 Task: In the  document management.txtSelect Headings and apply  'Italics' Select the text and align it to the  'Center'. Select the table and apply  All Borders
Action: Mouse moved to (261, 328)
Screenshot: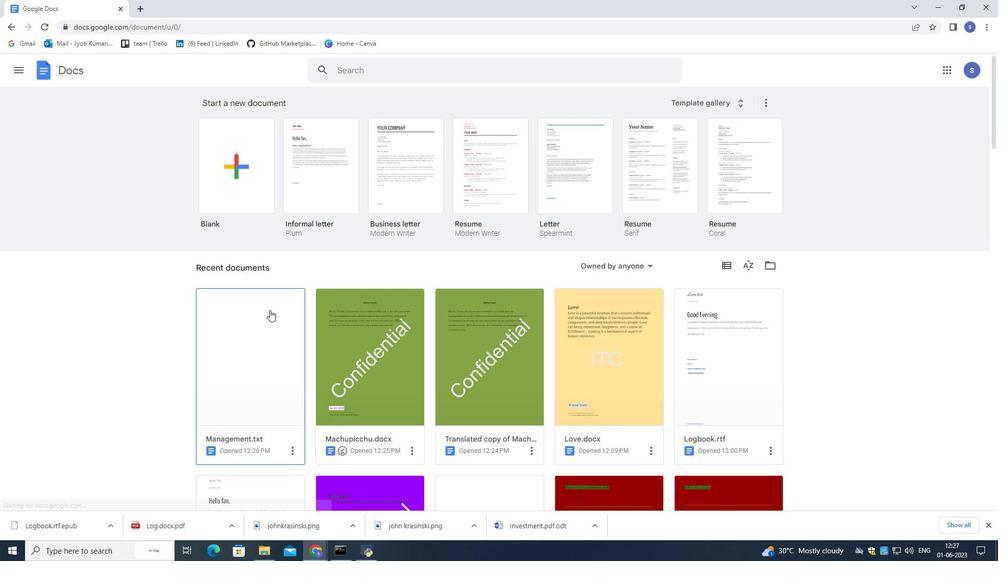 
Action: Mouse pressed left at (261, 328)
Screenshot: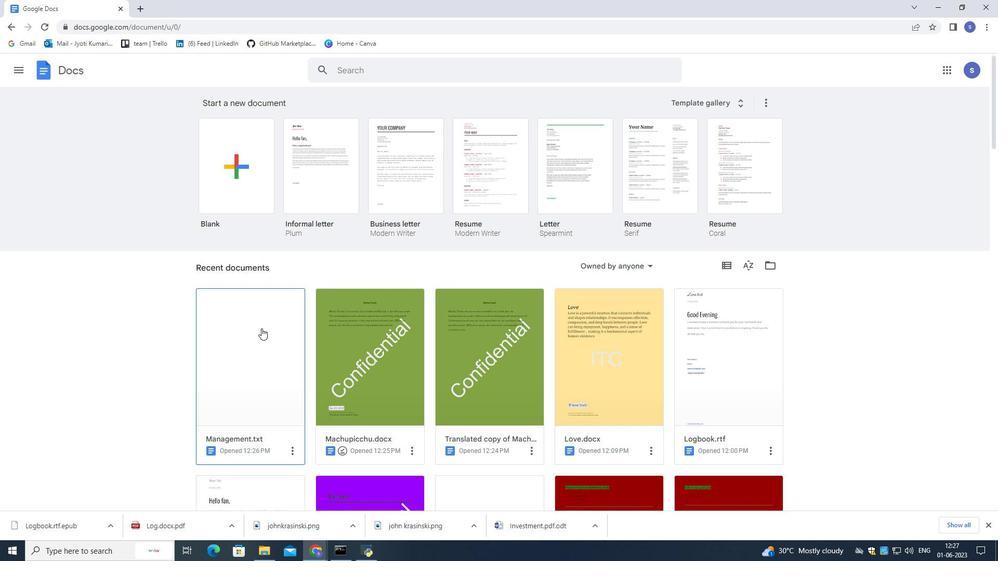 
Action: Mouse pressed left at (261, 328)
Screenshot: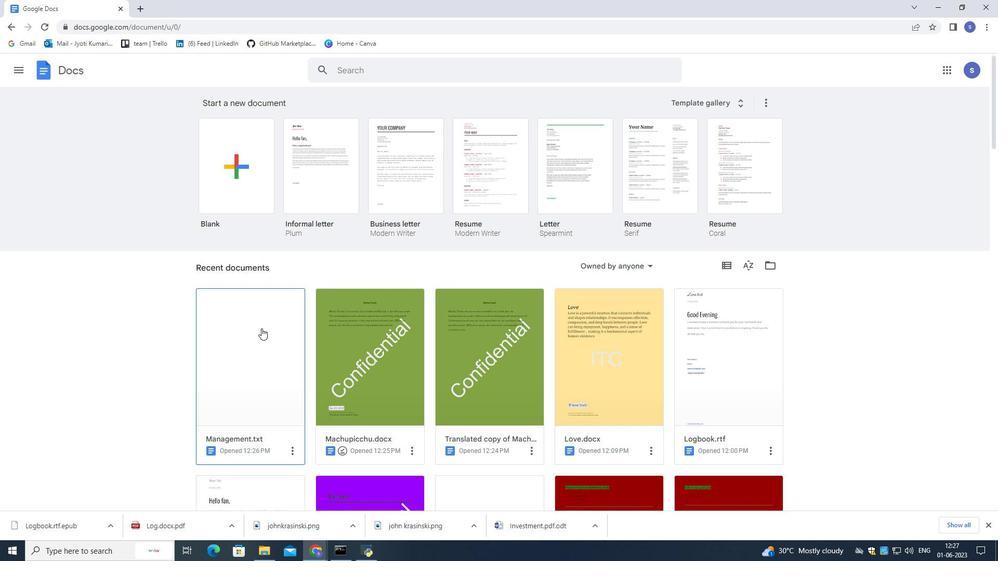 
Action: Mouse moved to (554, 229)
Screenshot: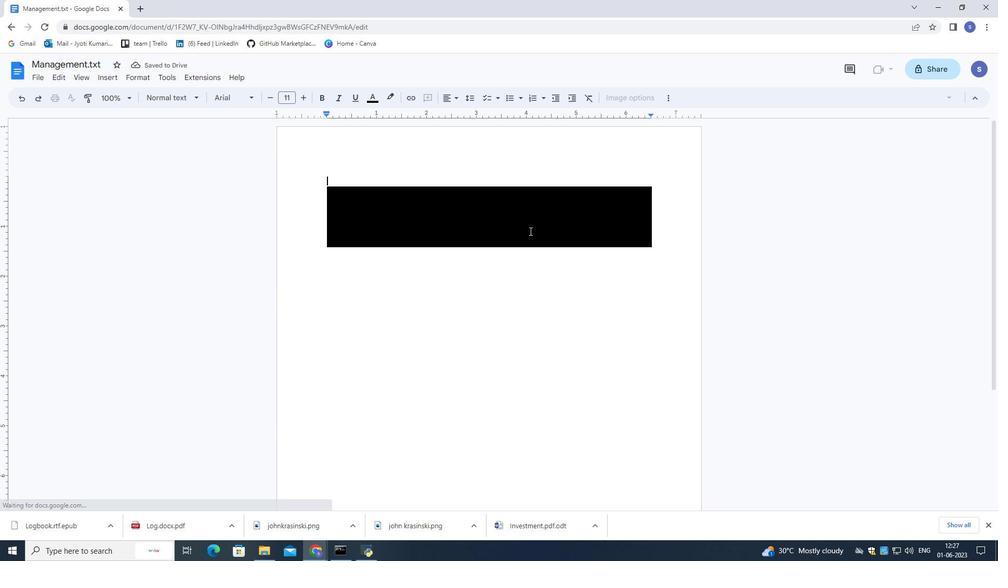 
Action: Mouse pressed left at (554, 229)
Screenshot: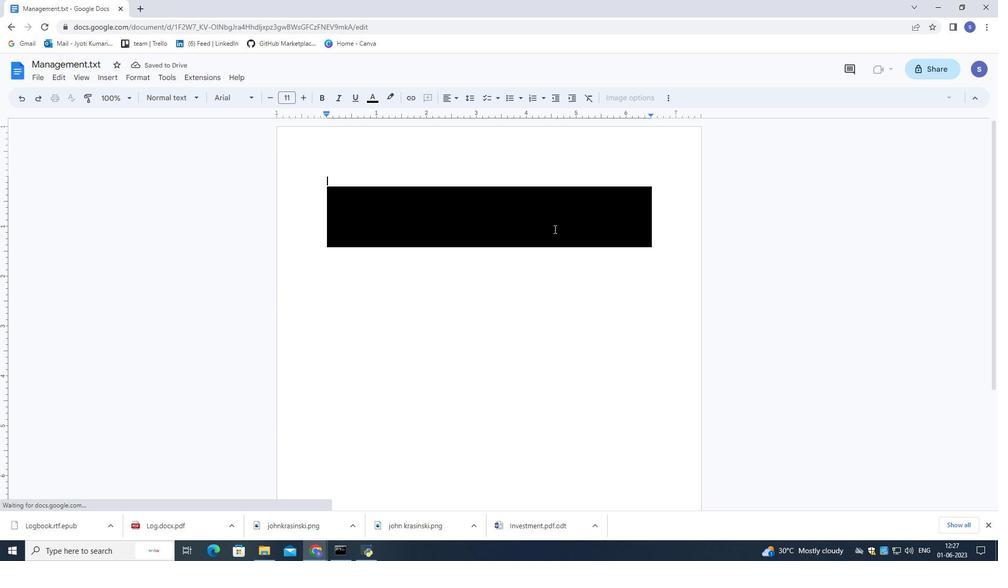 
Action: Mouse moved to (374, 96)
Screenshot: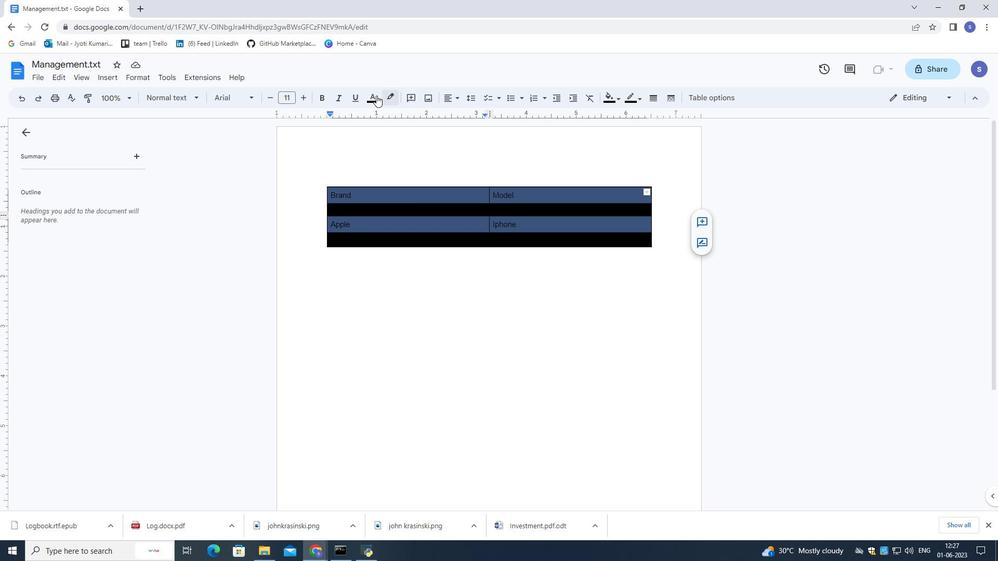 
Action: Mouse pressed left at (374, 96)
Screenshot: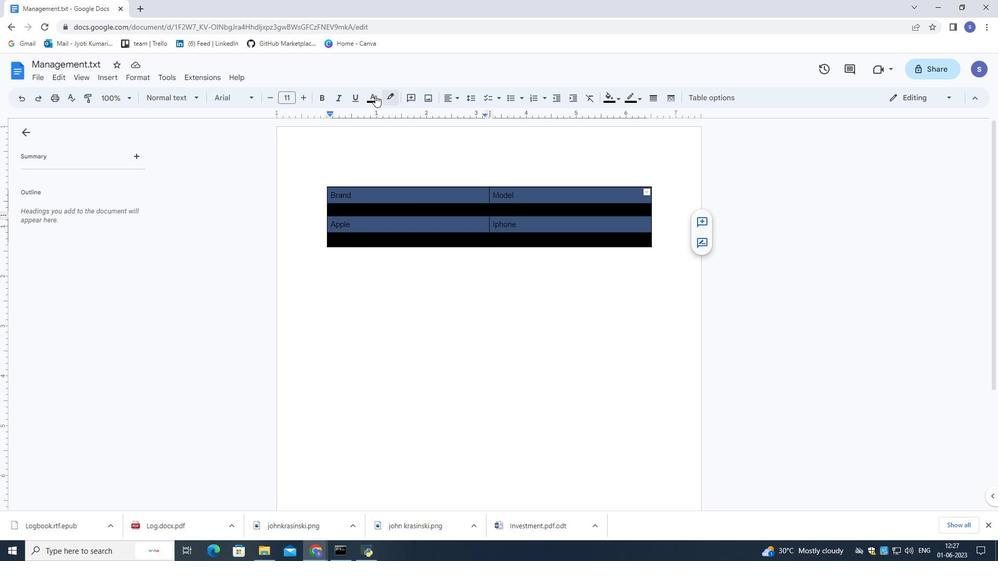 
Action: Mouse moved to (476, 116)
Screenshot: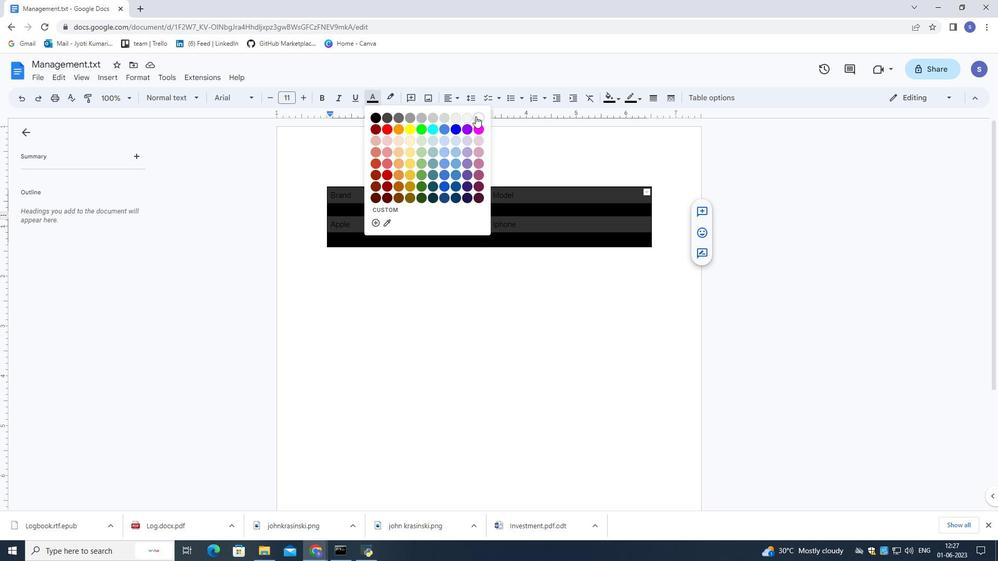 
Action: Mouse pressed left at (476, 116)
Screenshot: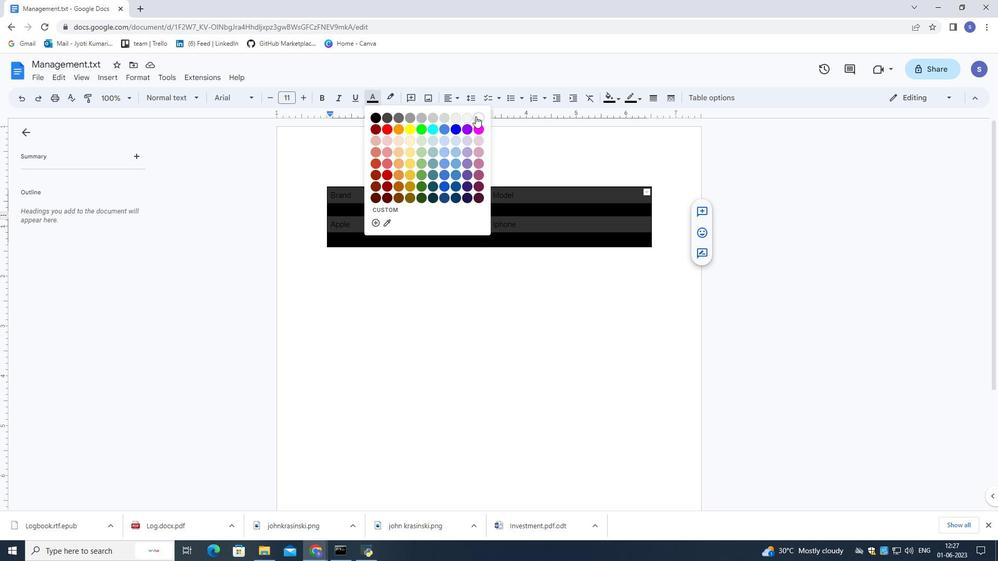 
Action: Mouse moved to (498, 148)
Screenshot: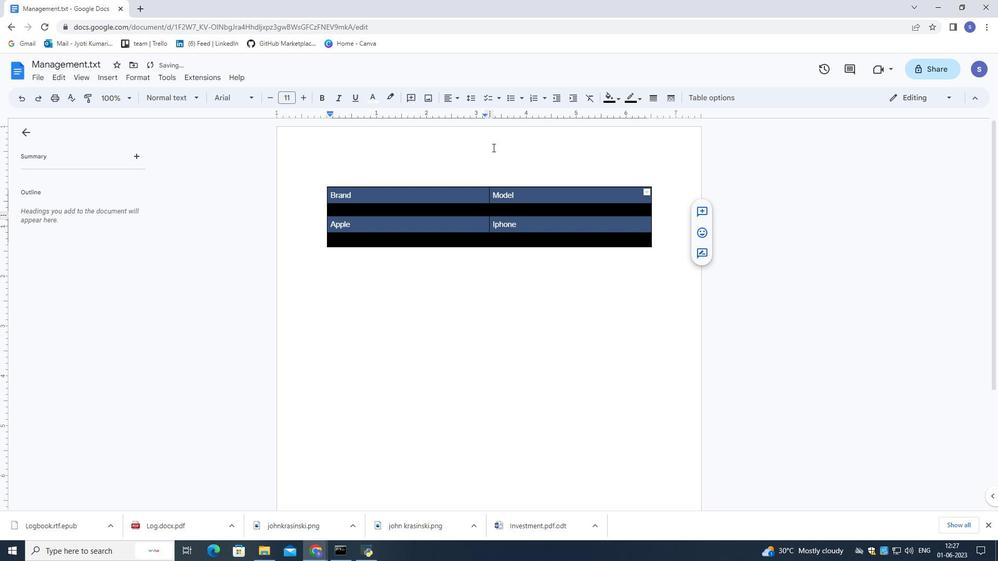 
Action: Mouse pressed left at (498, 148)
Screenshot: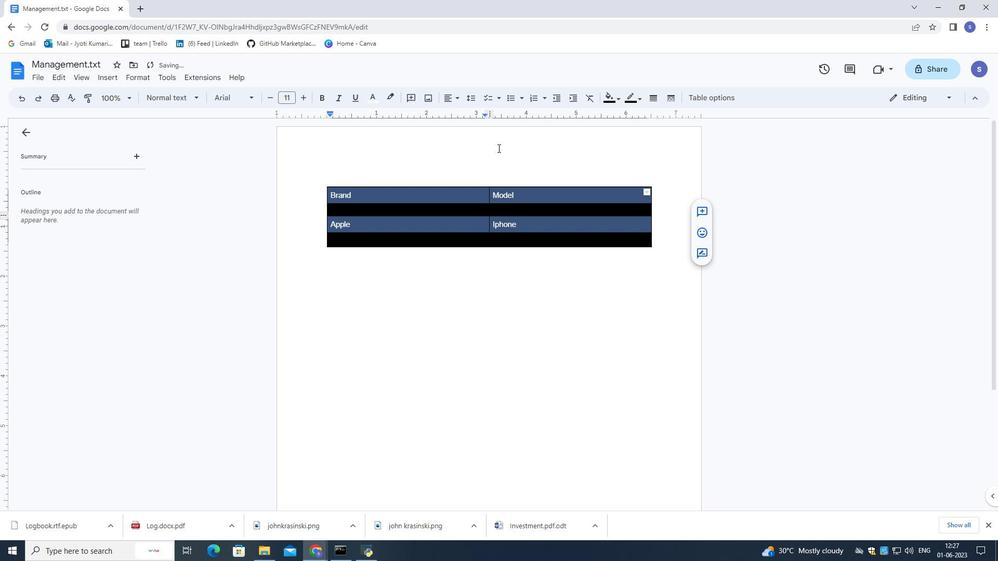 
Action: Mouse moved to (548, 201)
Screenshot: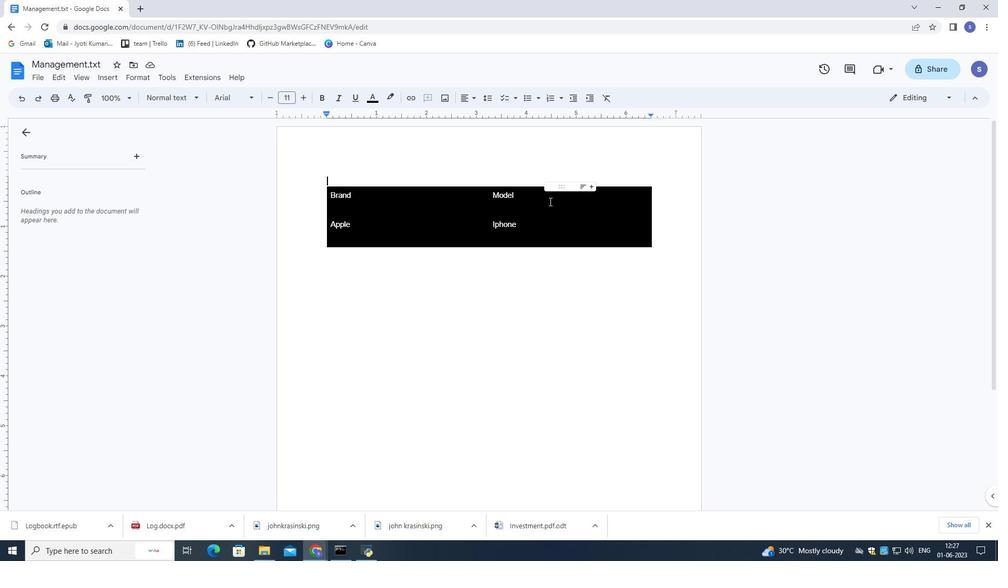 
Action: Mouse pressed left at (548, 201)
Screenshot: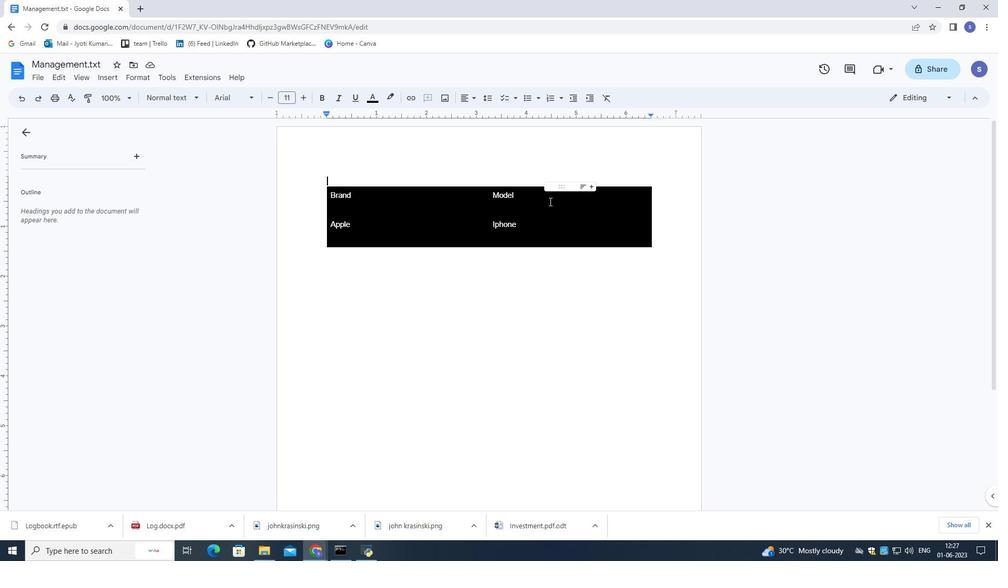 
Action: Mouse moved to (149, 77)
Screenshot: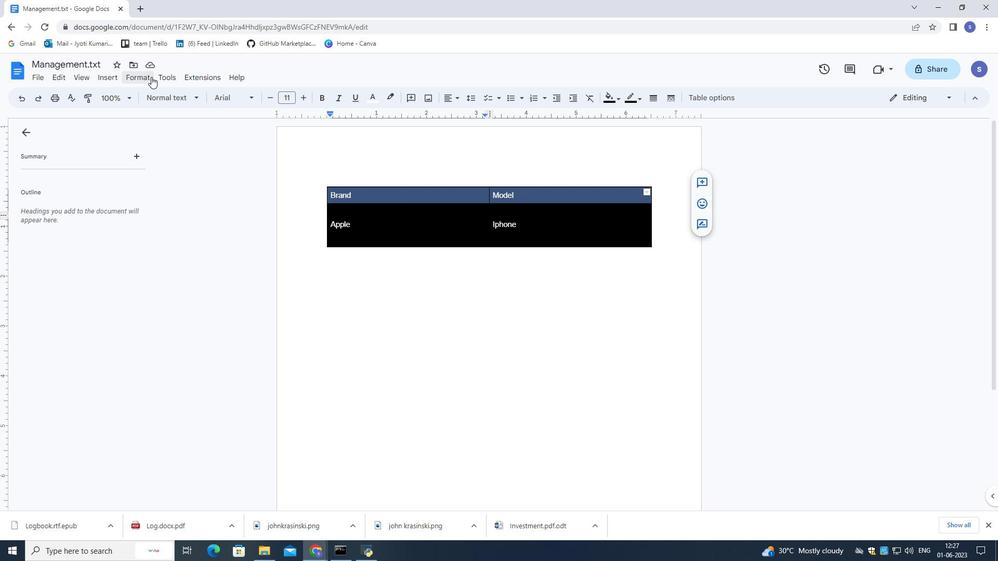 
Action: Mouse pressed left at (149, 77)
Screenshot: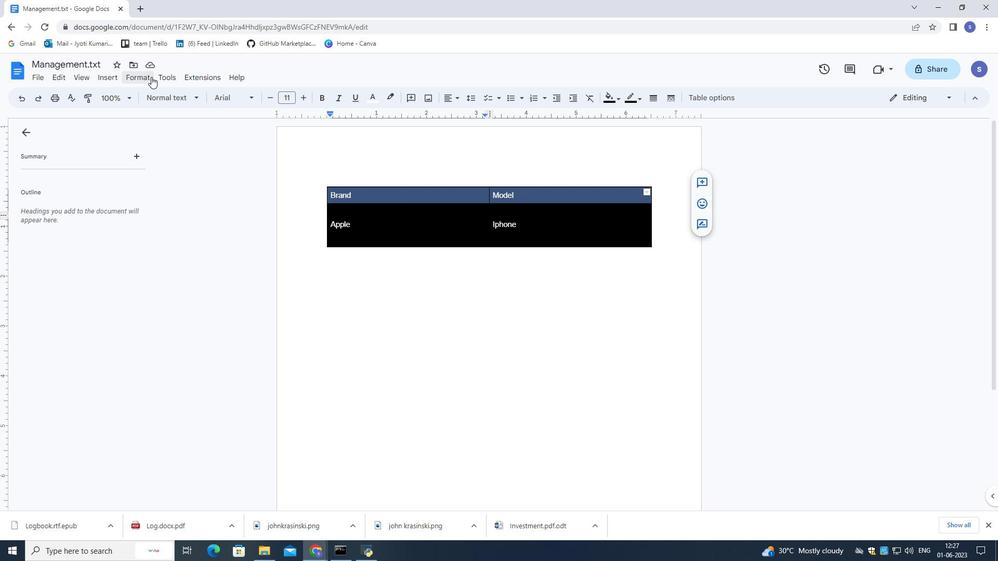 
Action: Mouse moved to (303, 112)
Screenshot: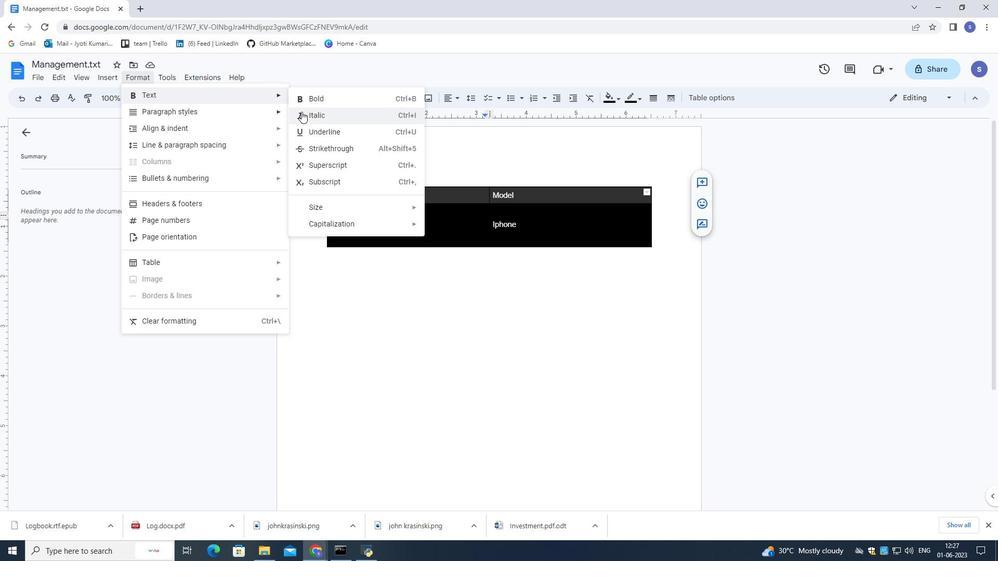 
Action: Mouse pressed left at (303, 112)
Screenshot: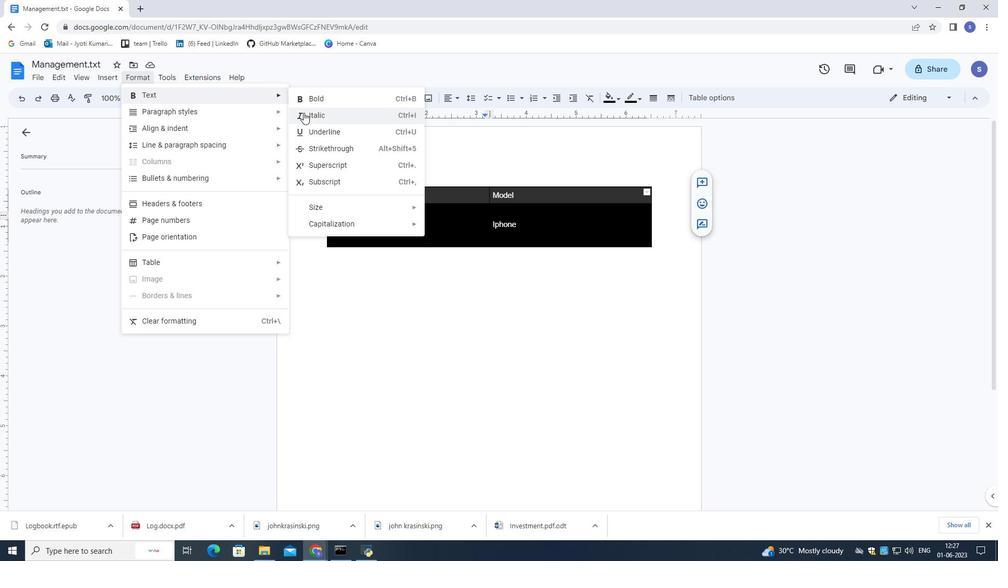 
Action: Mouse moved to (560, 235)
Screenshot: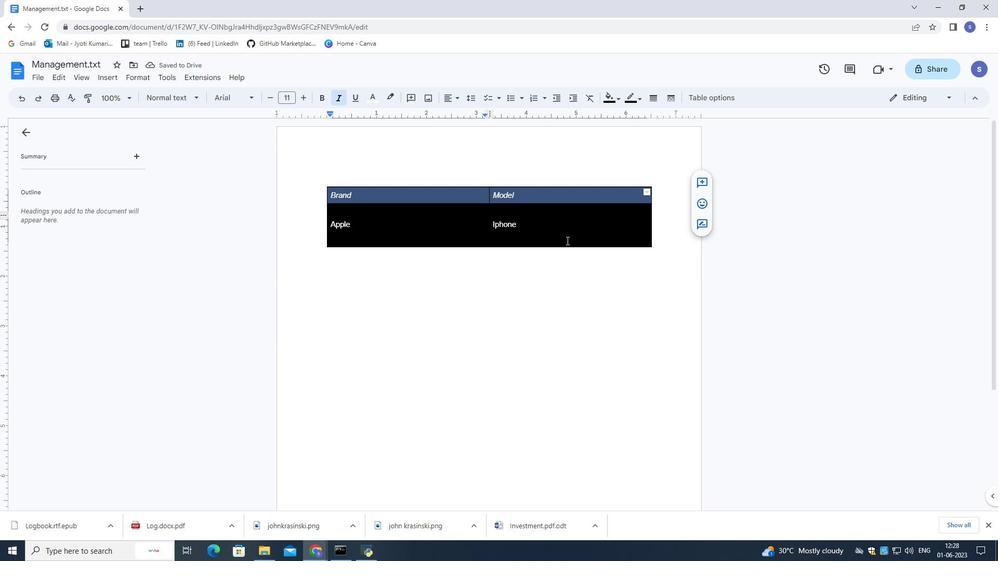 
Action: Mouse pressed left at (560, 235)
Screenshot: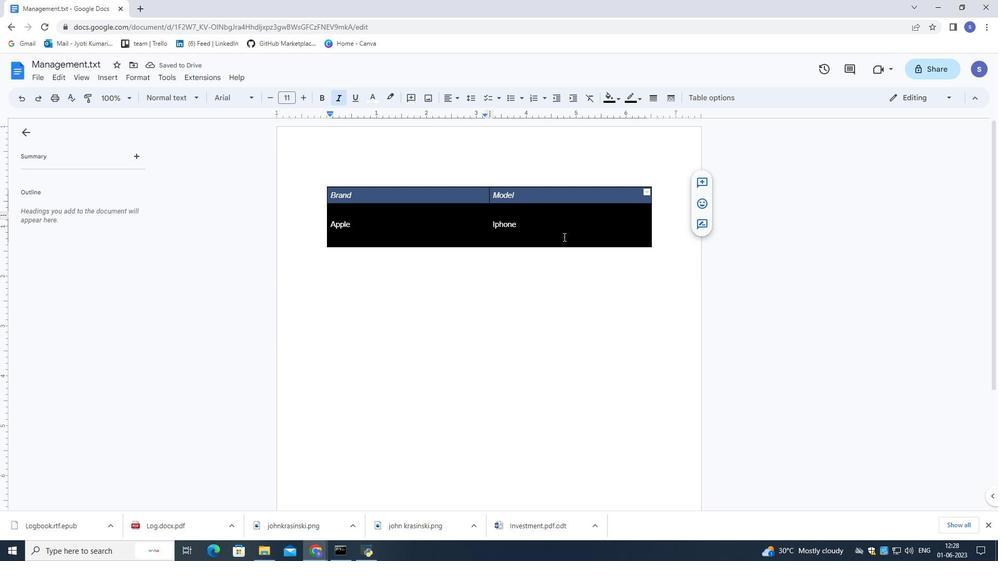
Action: Mouse moved to (555, 233)
Screenshot: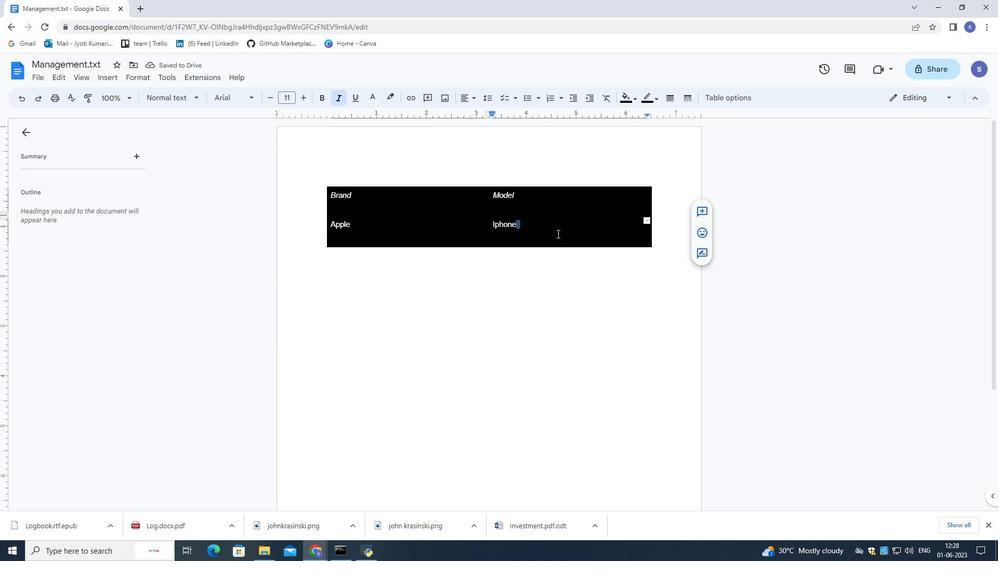 
Action: Mouse pressed left at (555, 233)
Screenshot: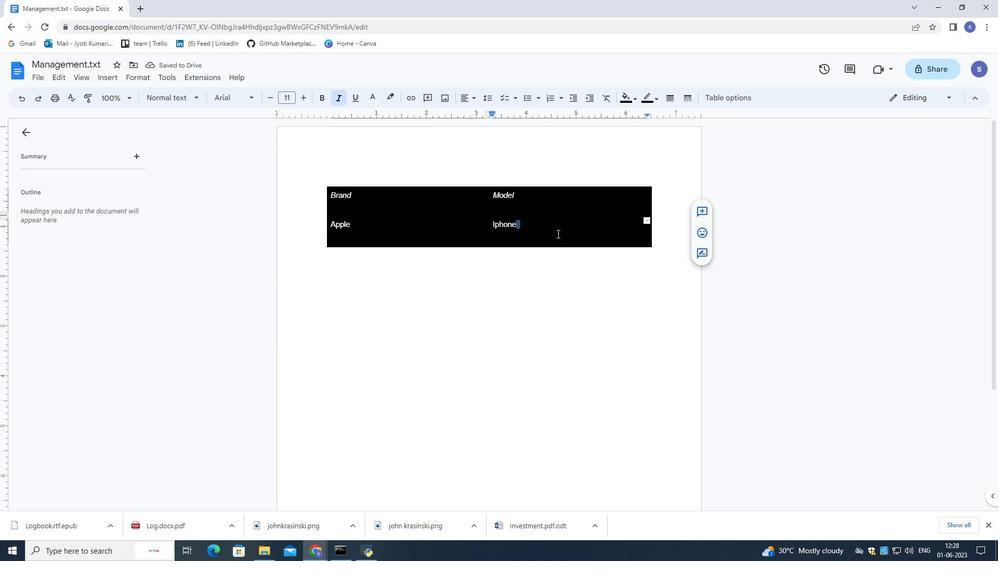 
Action: Mouse moved to (554, 227)
Screenshot: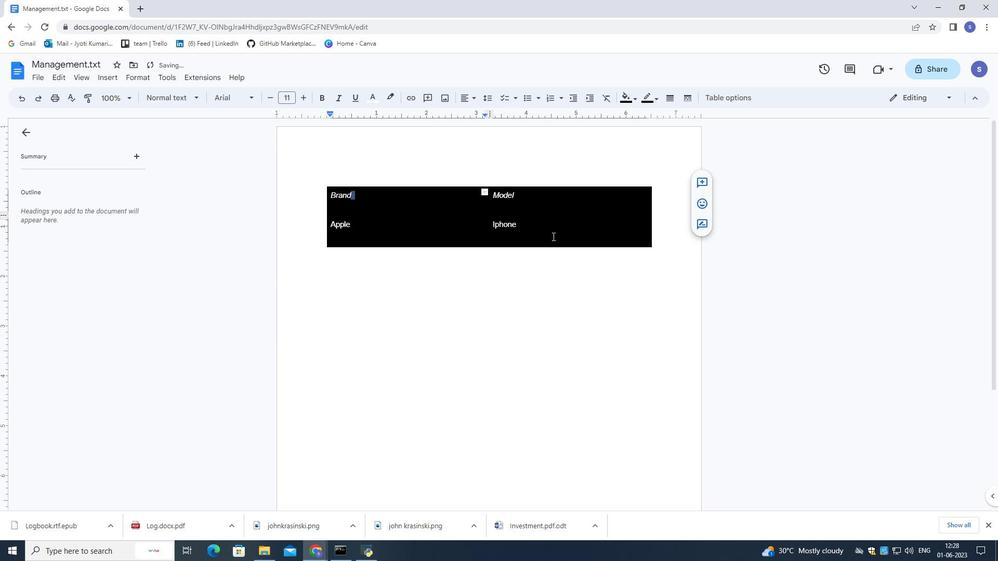 
Action: Mouse pressed left at (554, 227)
Screenshot: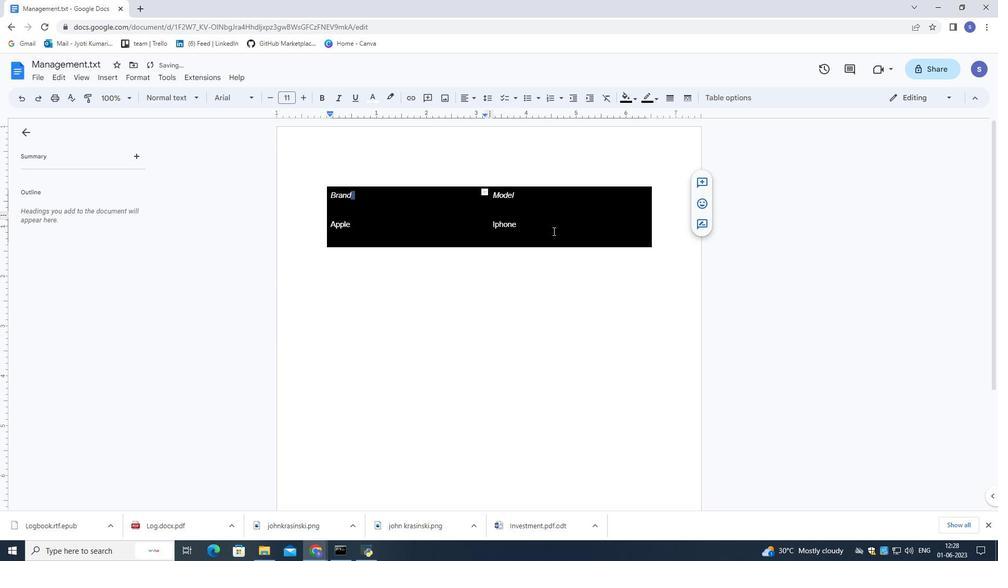 
Action: Mouse moved to (548, 235)
Screenshot: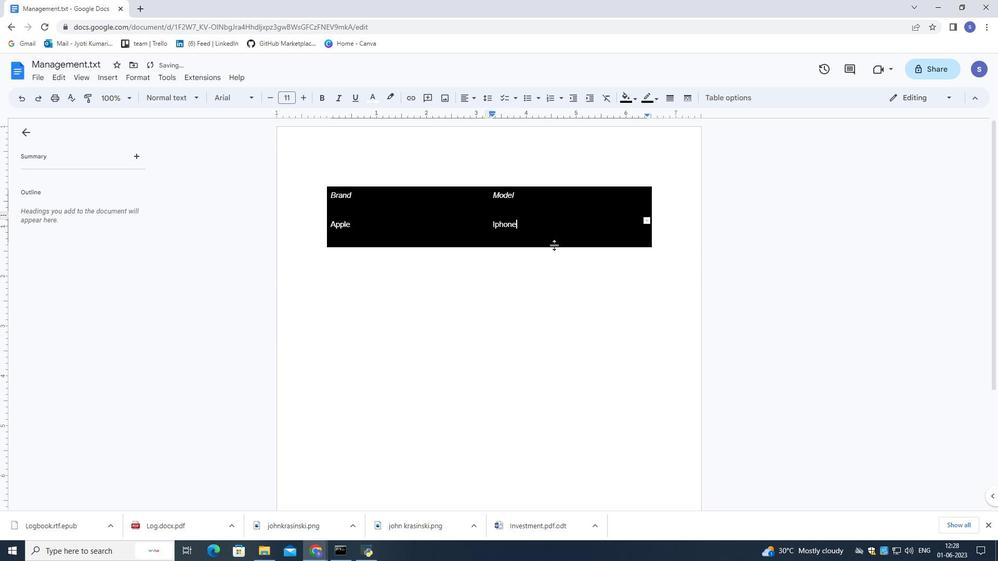 
Action: Mouse pressed left at (548, 235)
Screenshot: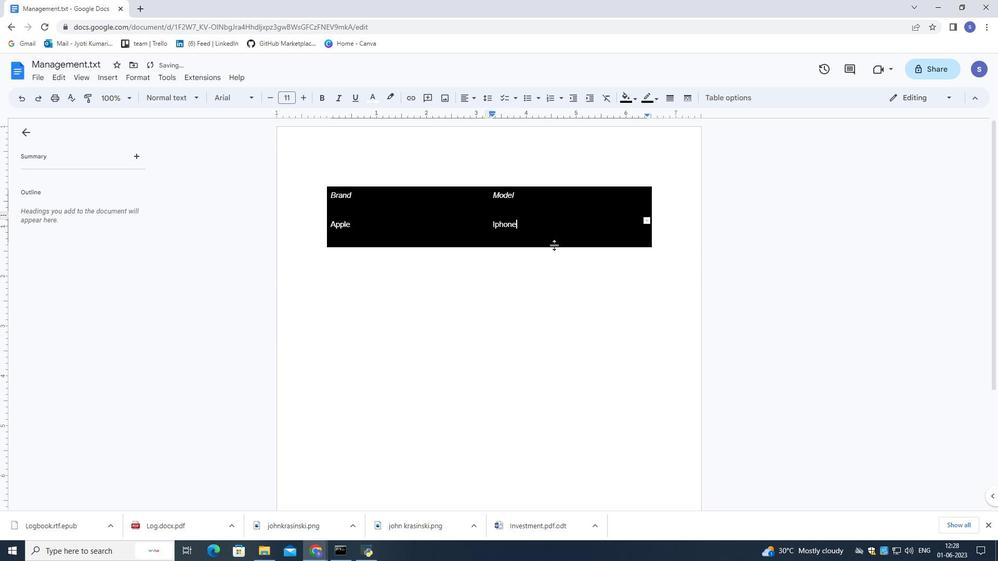 
Action: Mouse moved to (455, 101)
Screenshot: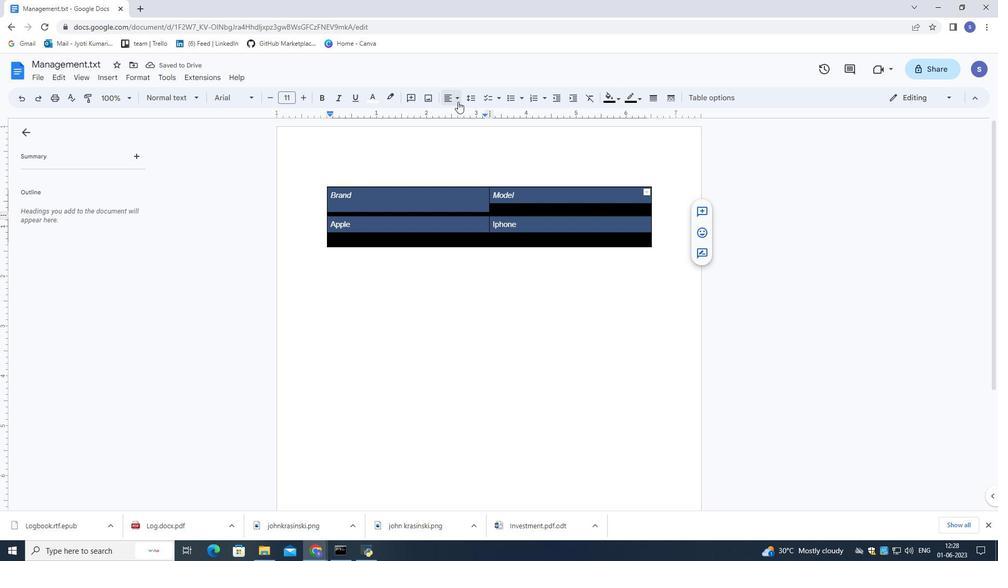 
Action: Mouse pressed left at (455, 101)
Screenshot: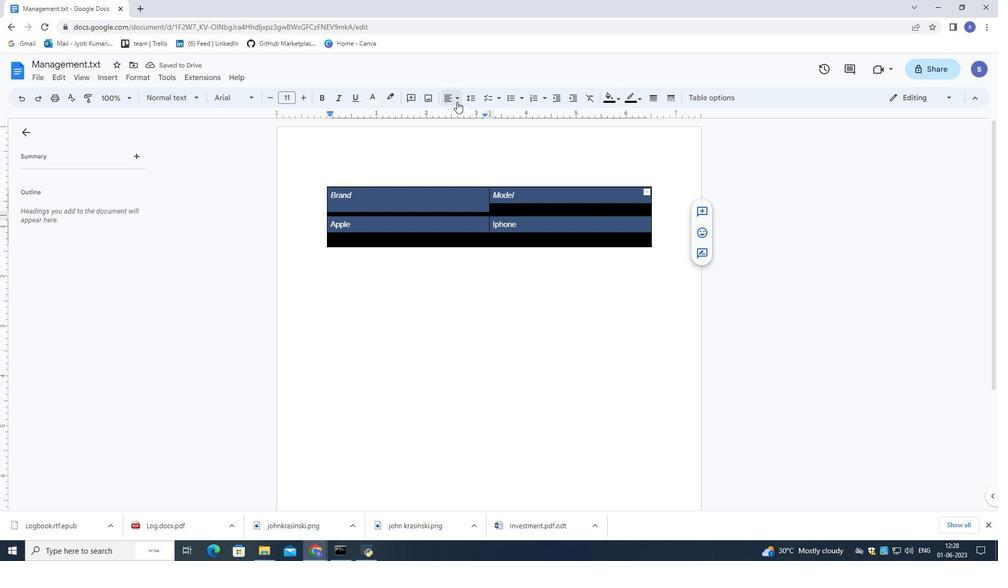 
Action: Mouse moved to (469, 117)
Screenshot: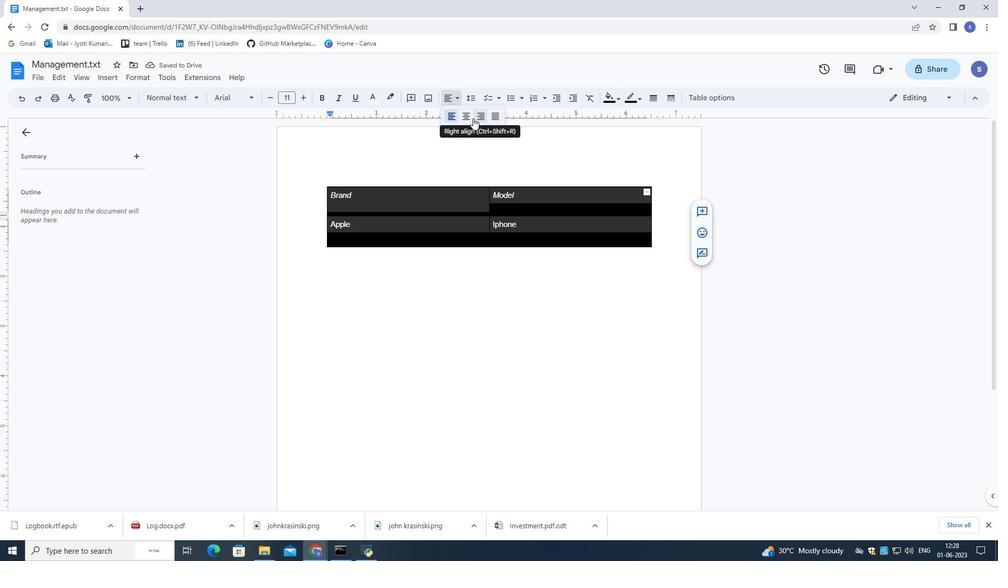 
Action: Mouse pressed left at (469, 117)
Screenshot: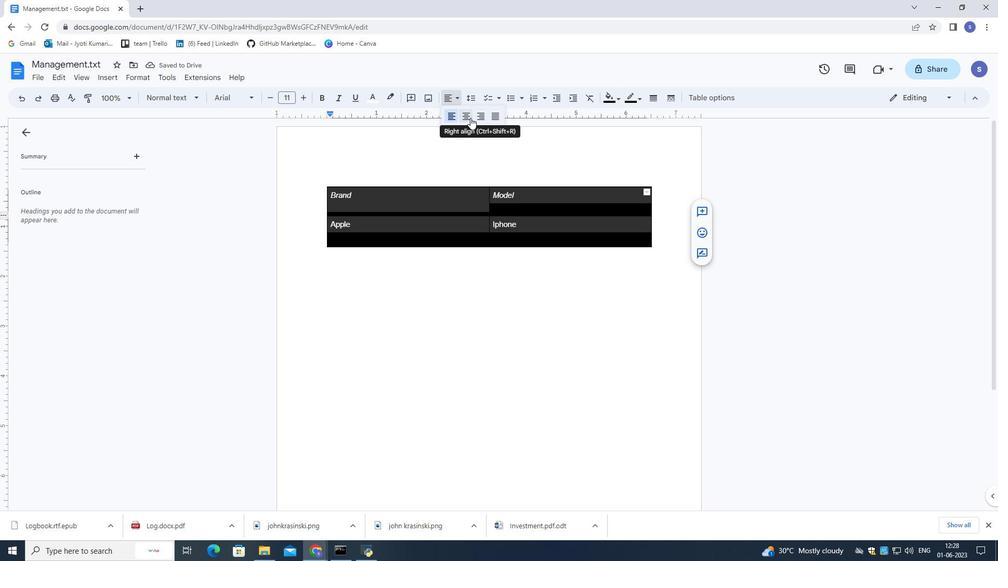 
Action: Mouse moved to (669, 101)
Screenshot: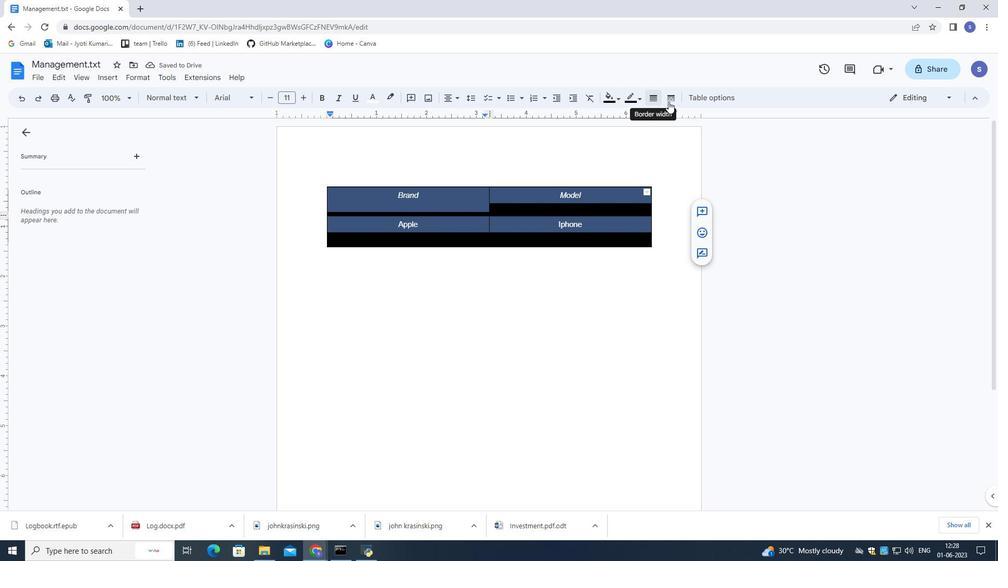 
Action: Mouse pressed left at (669, 101)
Screenshot: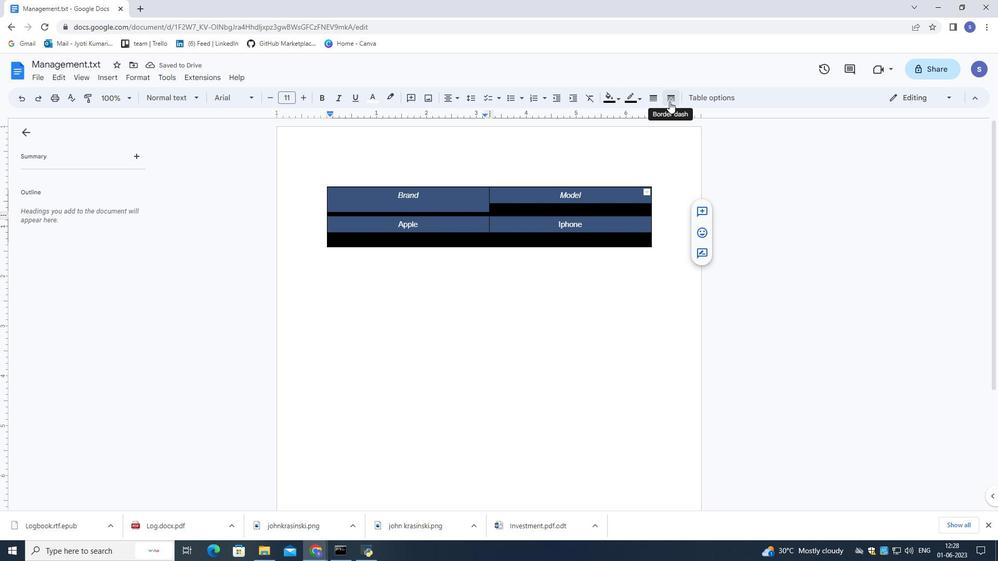 
Action: Mouse moved to (671, 124)
Screenshot: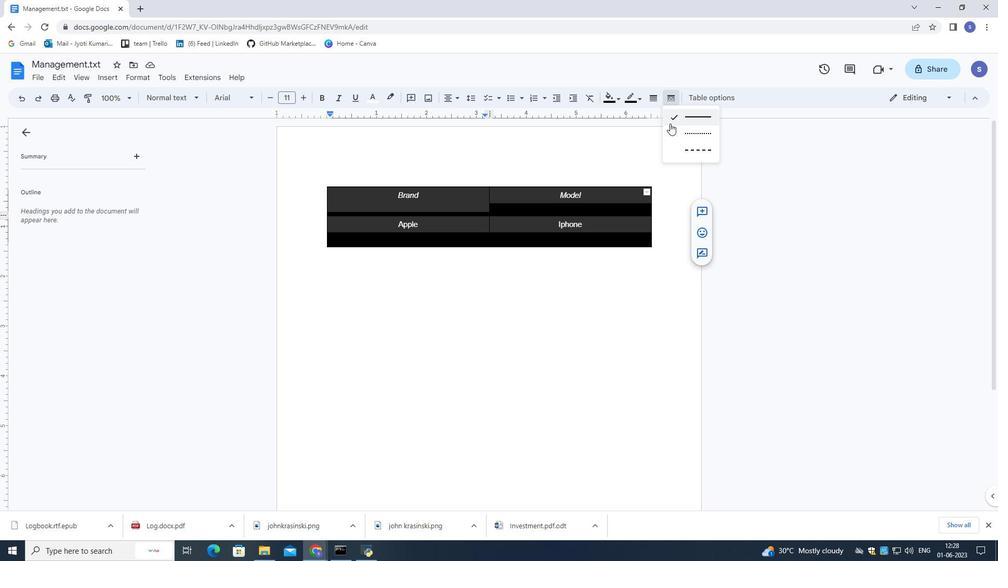 
Action: Mouse pressed left at (671, 124)
Screenshot: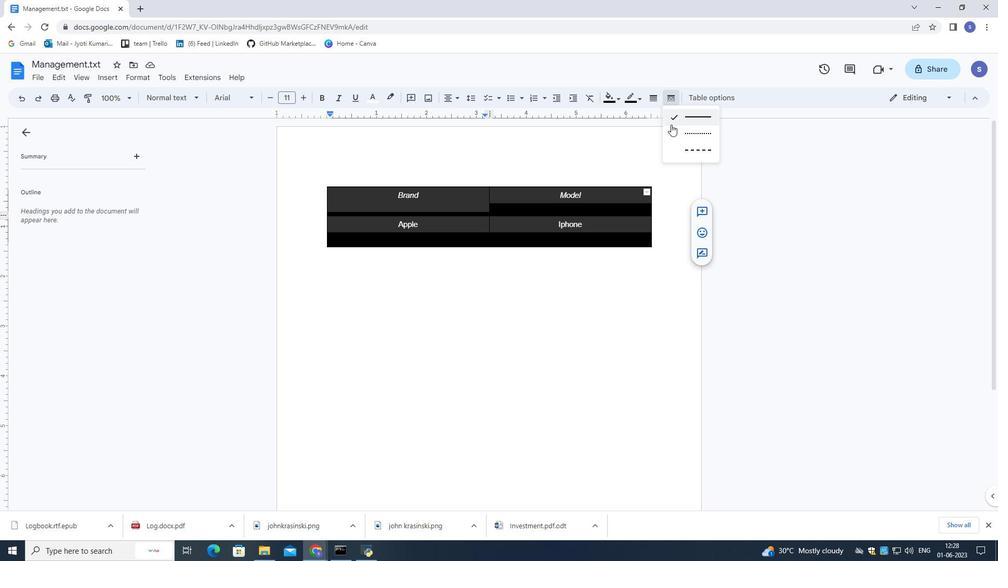 
Action: Mouse moved to (639, 145)
Screenshot: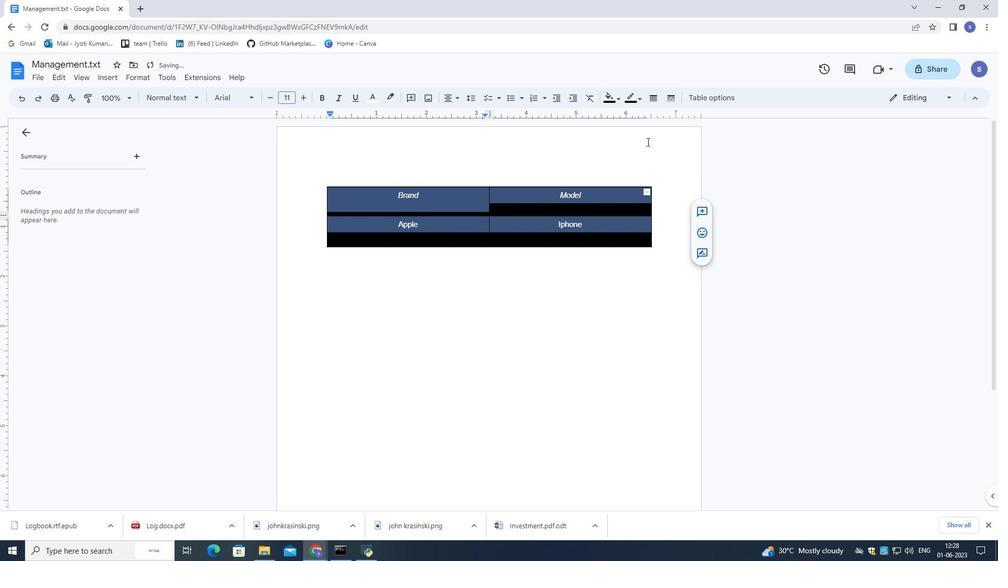 
Action: Mouse pressed left at (639, 145)
Screenshot: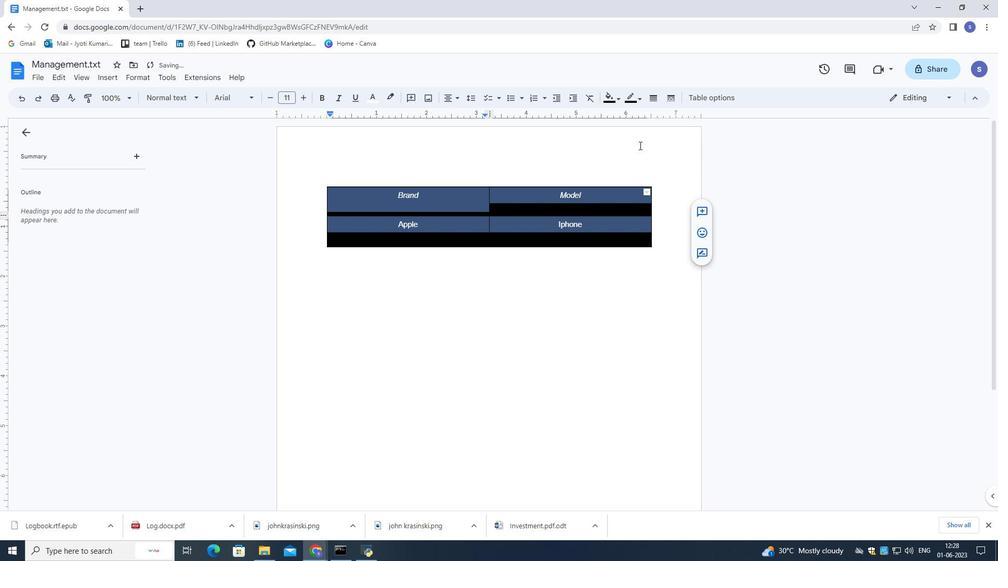 
Action: Mouse moved to (541, 190)
Screenshot: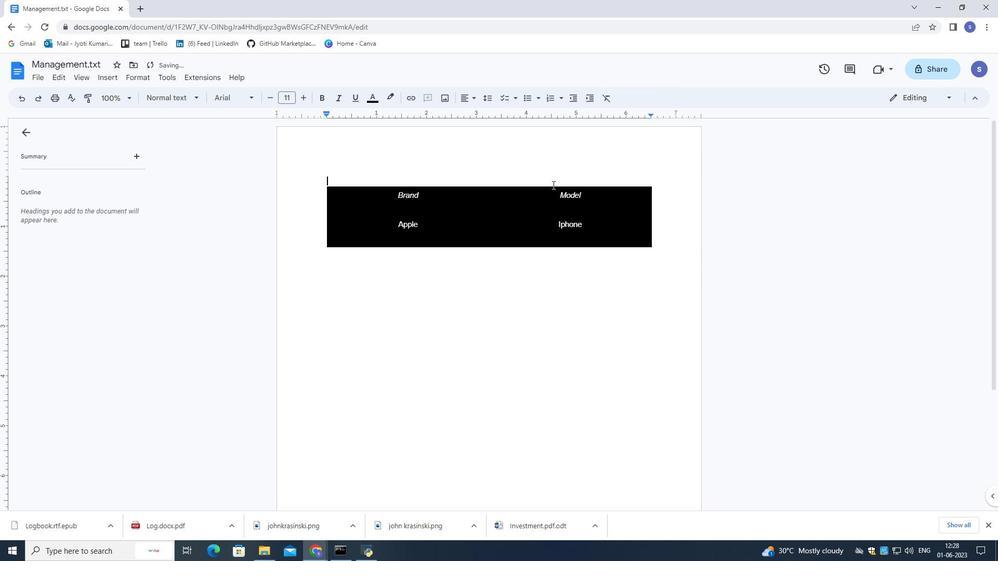 
